 Task: Add the overlap layout component in the site builder.
Action: Mouse moved to (882, 61)
Screenshot: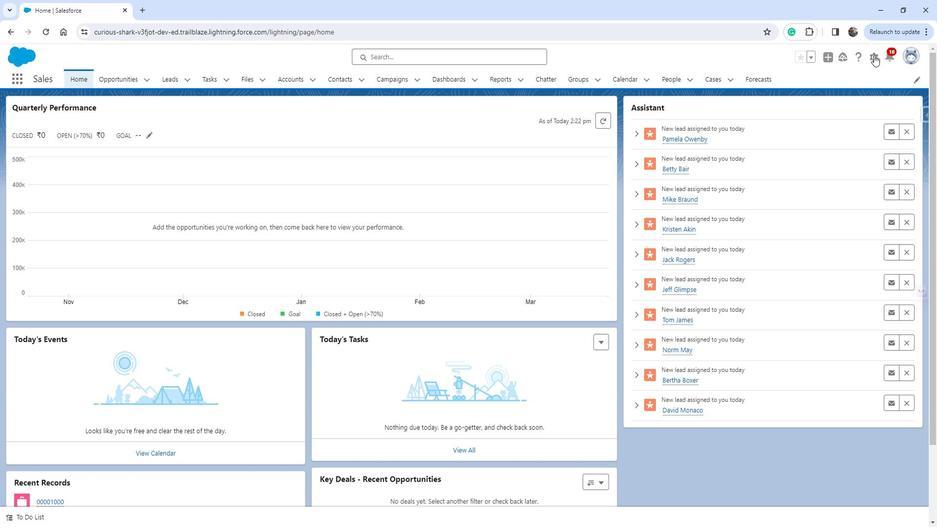 
Action: Mouse pressed left at (882, 61)
Screenshot: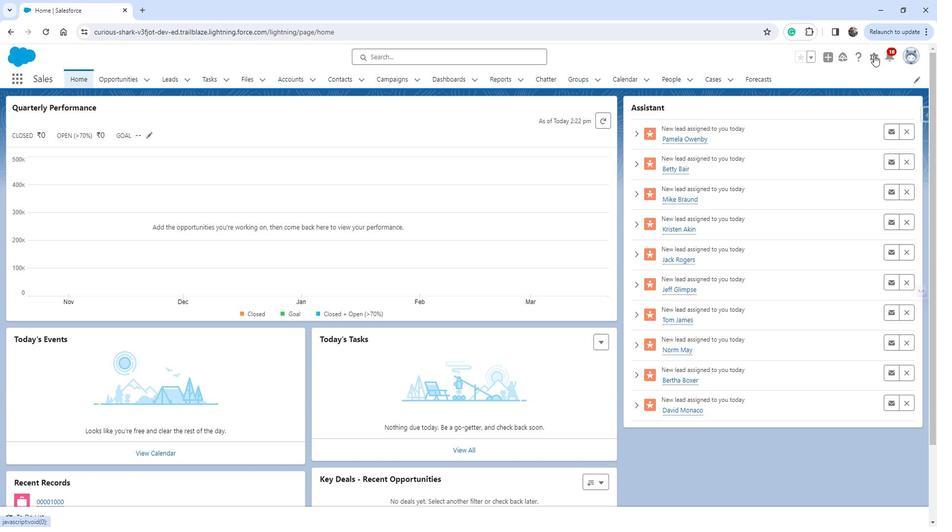 
Action: Mouse moved to (840, 89)
Screenshot: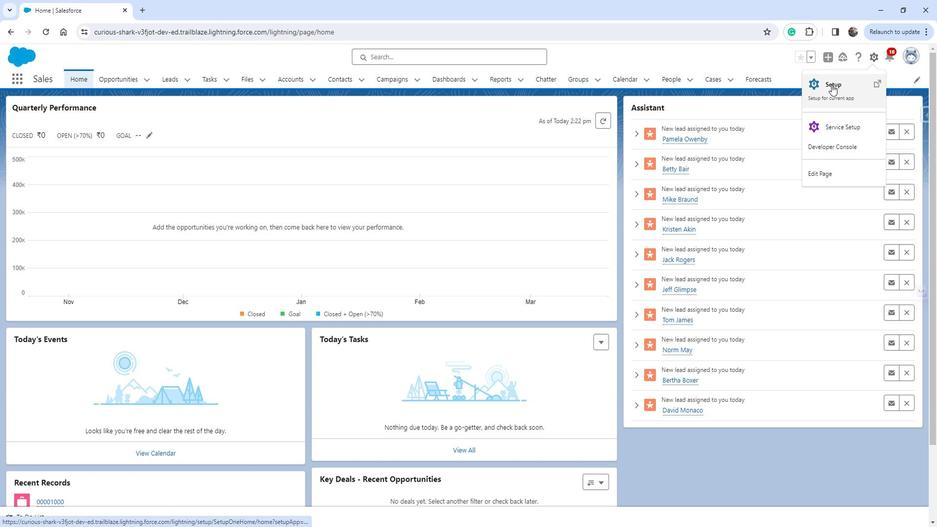 
Action: Mouse pressed left at (840, 89)
Screenshot: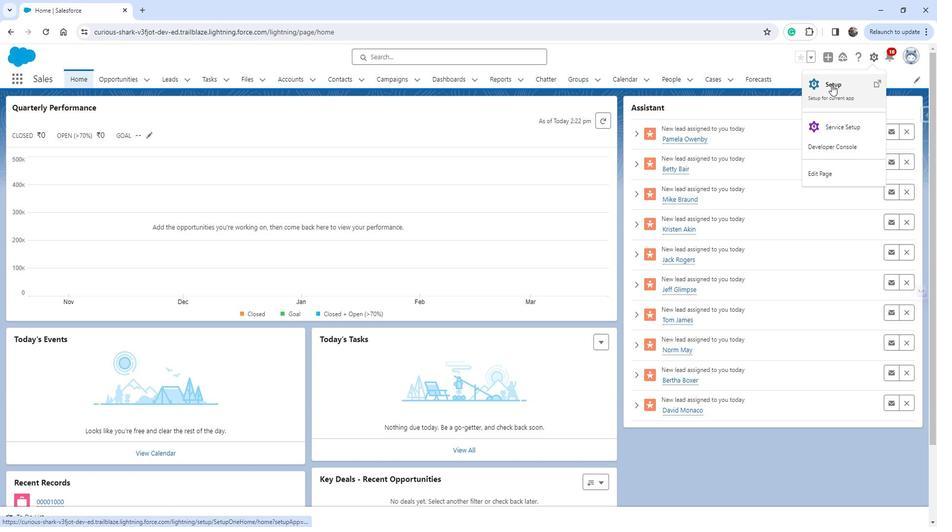 
Action: Mouse moved to (67, 246)
Screenshot: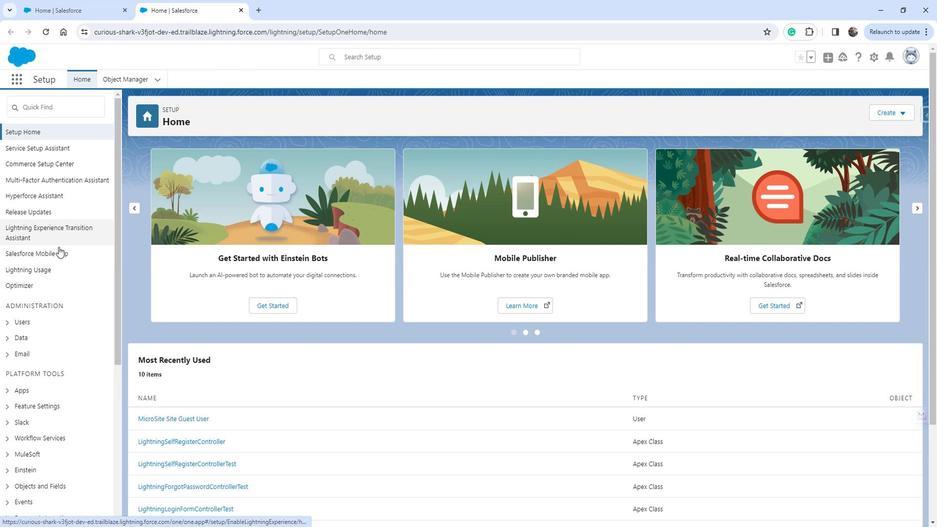 
Action: Mouse scrolled (67, 245) with delta (0, 0)
Screenshot: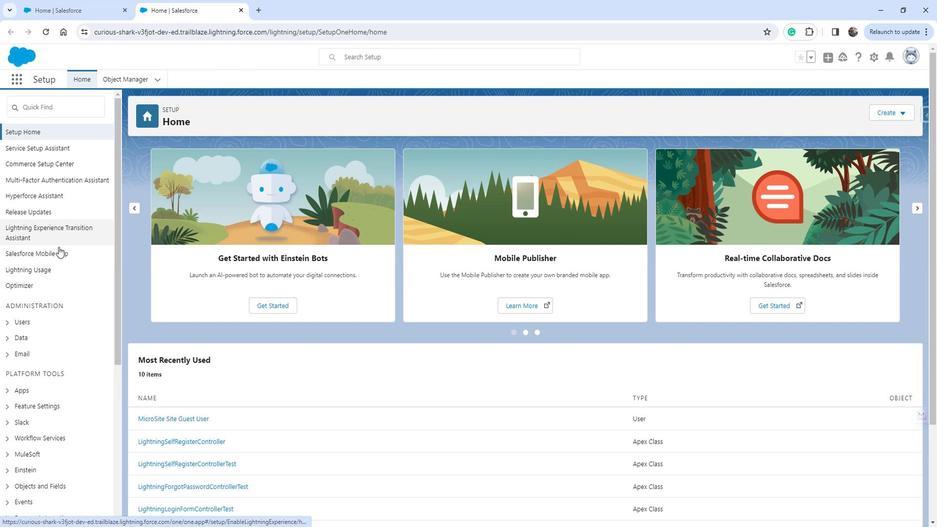 
Action: Mouse moved to (66, 247)
Screenshot: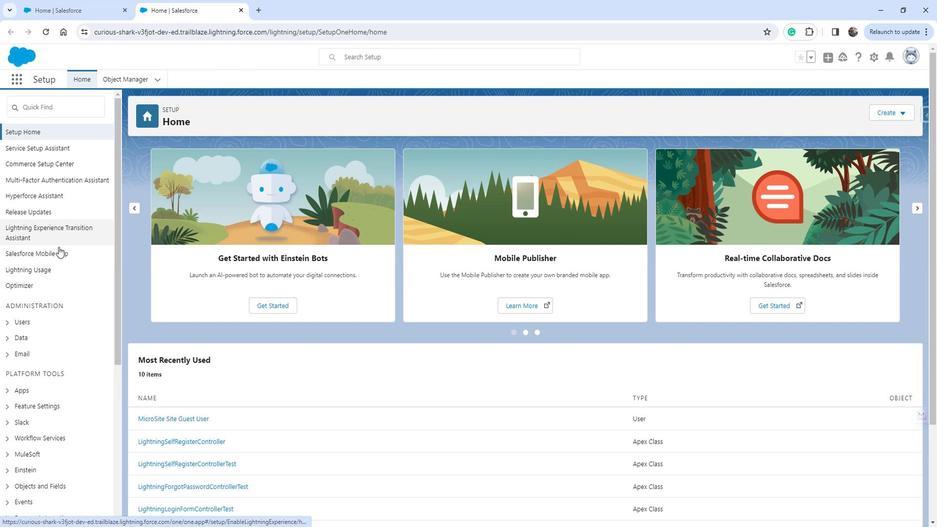 
Action: Mouse scrolled (66, 247) with delta (0, 0)
Screenshot: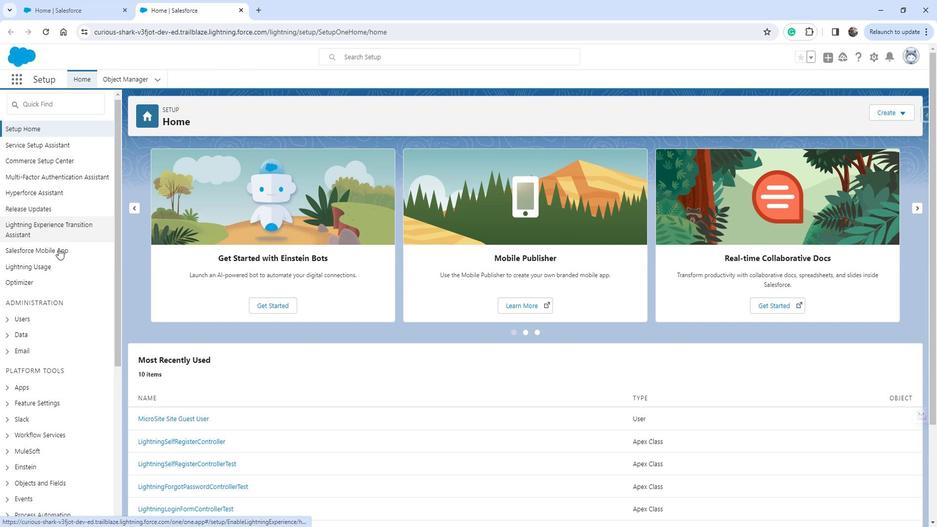 
Action: Mouse scrolled (66, 247) with delta (0, 0)
Screenshot: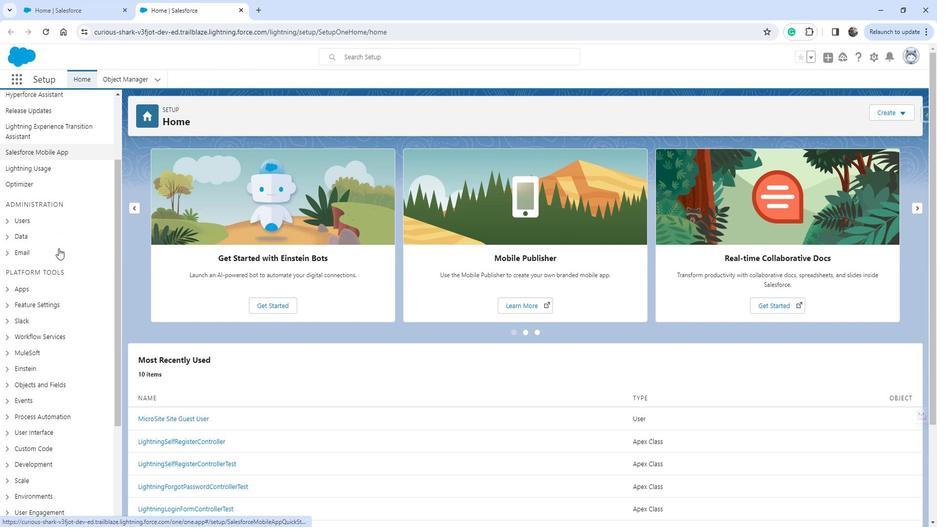 
Action: Mouse moved to (12, 253)
Screenshot: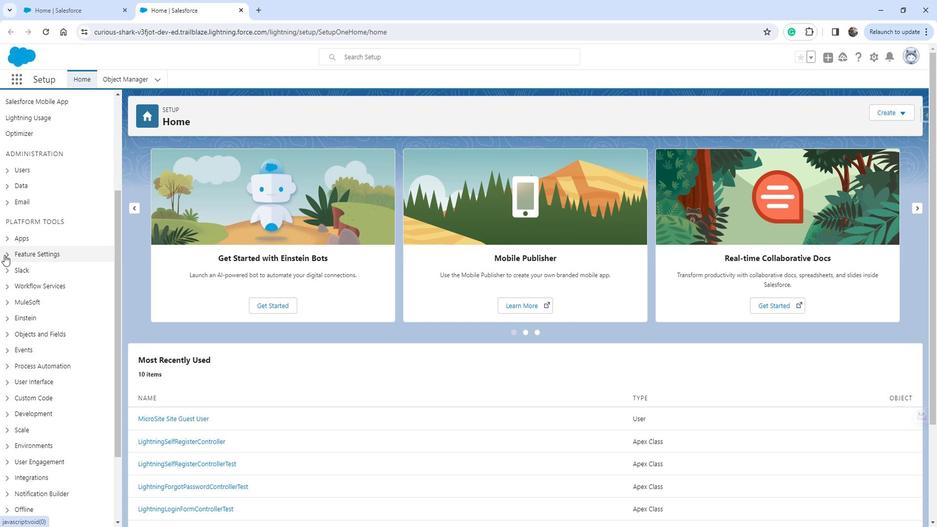 
Action: Mouse pressed left at (12, 253)
Screenshot: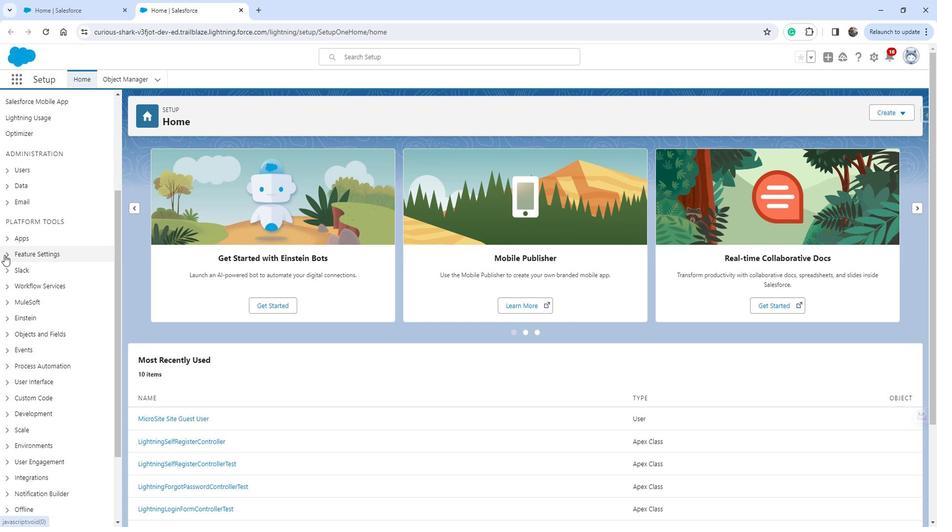 
Action: Mouse moved to (42, 271)
Screenshot: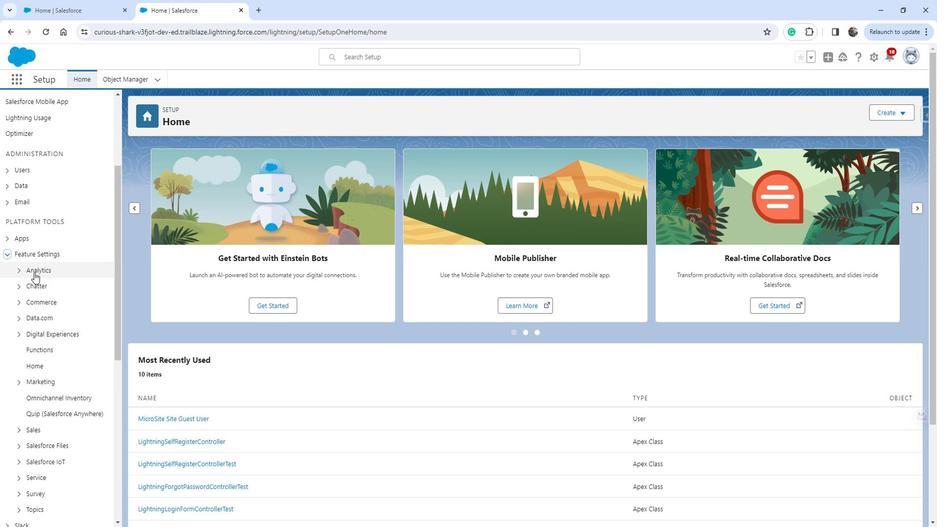 
Action: Mouse scrolled (42, 270) with delta (0, 0)
Screenshot: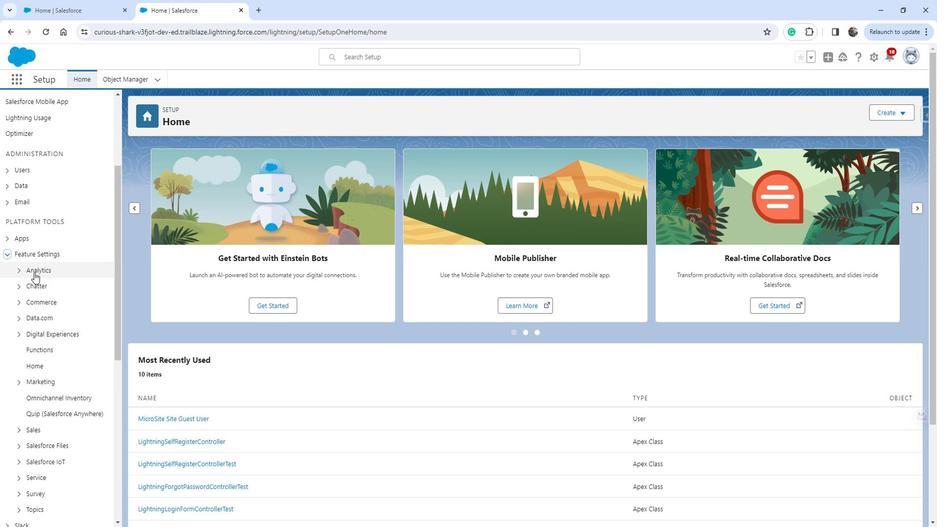 
Action: Mouse moved to (42, 271)
Screenshot: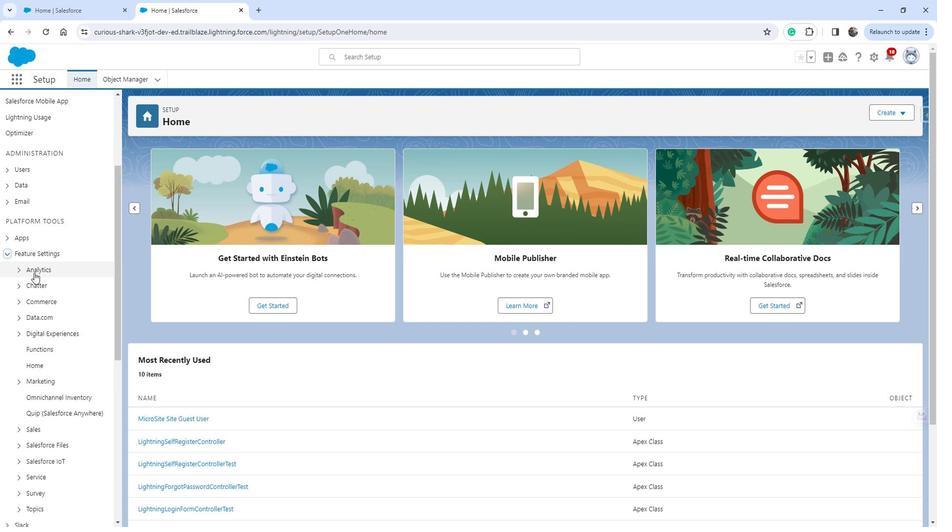 
Action: Mouse scrolled (42, 271) with delta (0, 0)
Screenshot: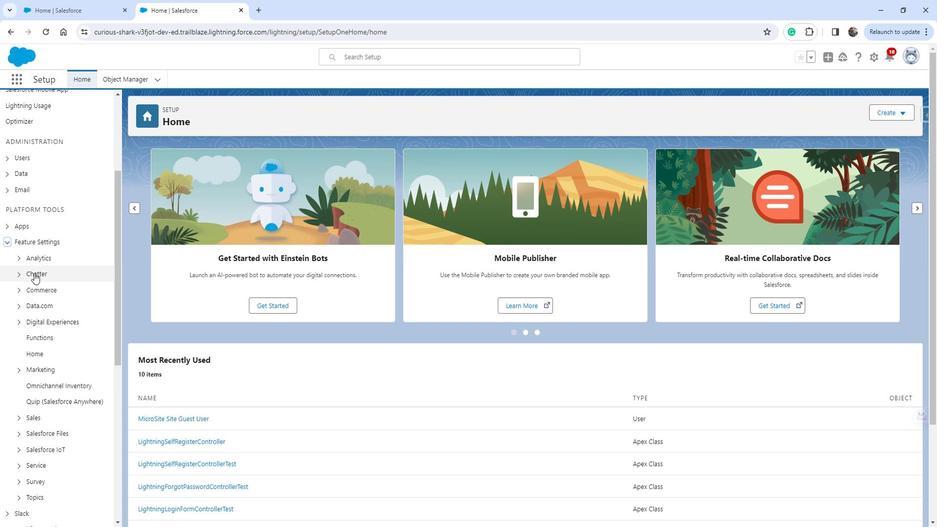 
Action: Mouse moved to (68, 231)
Screenshot: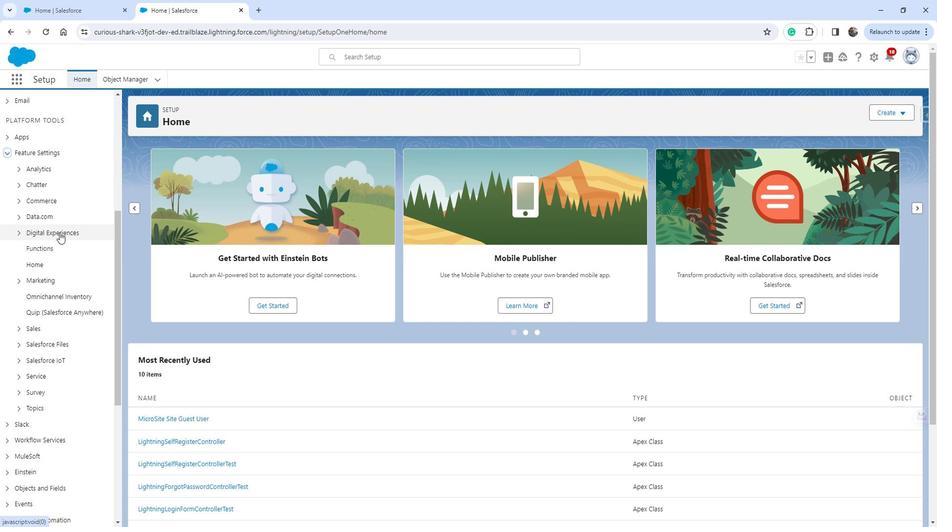 
Action: Mouse pressed left at (68, 231)
Screenshot: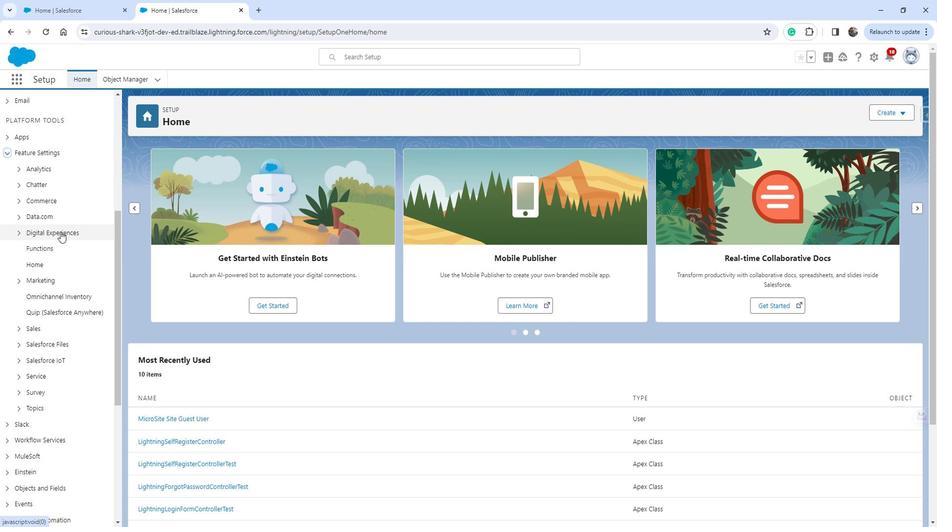 
Action: Mouse moved to (61, 246)
Screenshot: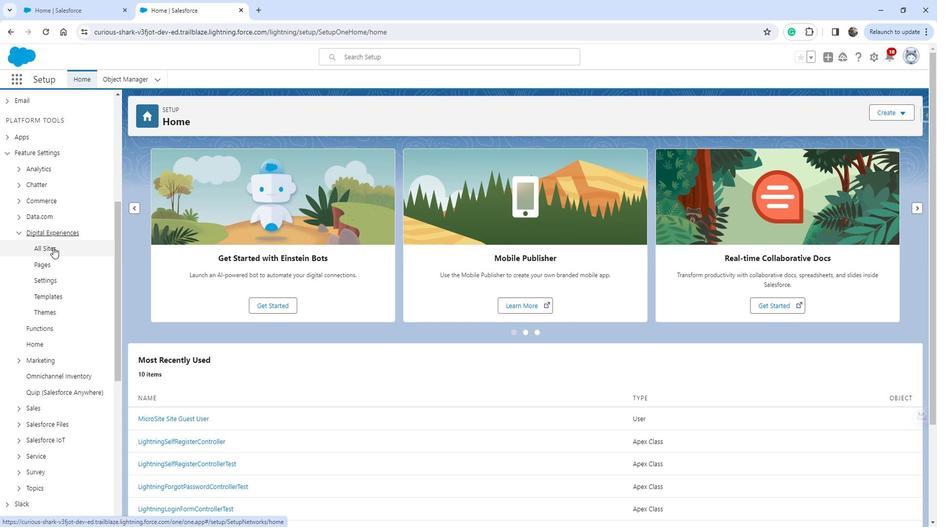 
Action: Mouse pressed left at (61, 246)
Screenshot: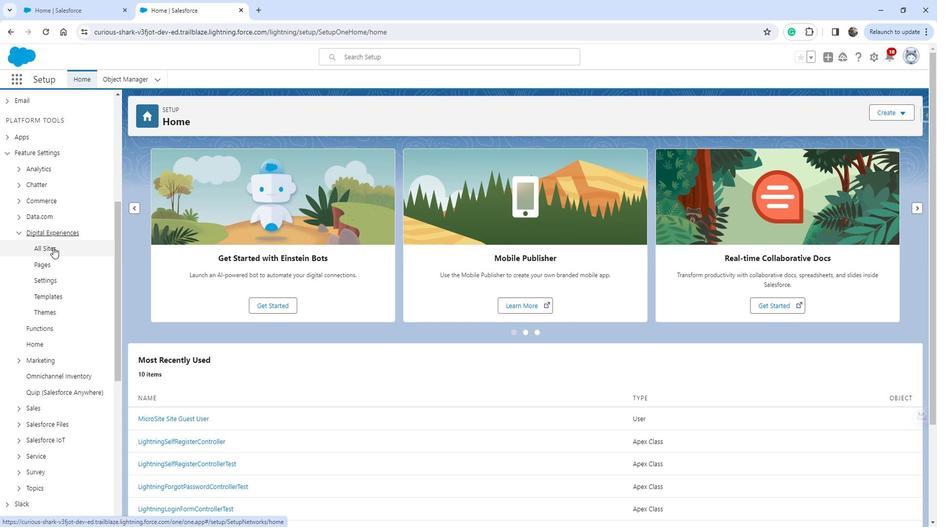
Action: Mouse moved to (159, 233)
Screenshot: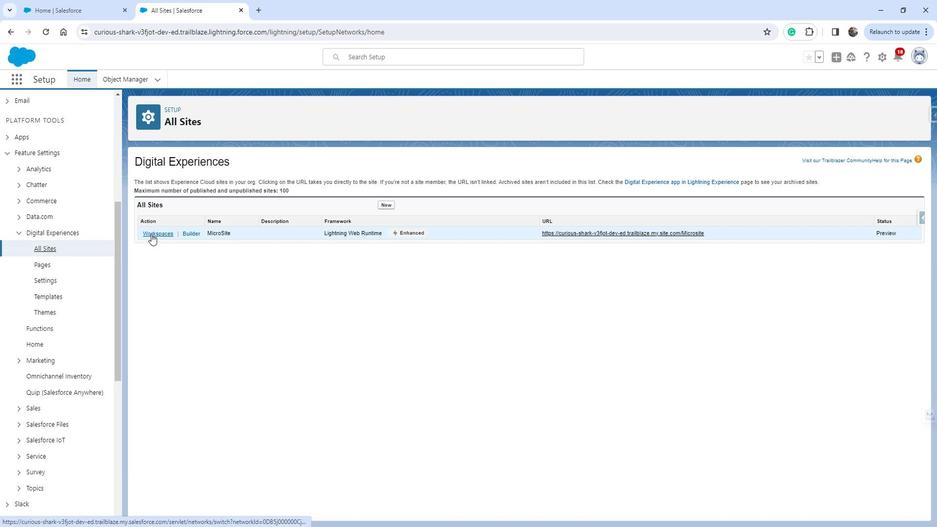 
Action: Mouse pressed left at (159, 233)
Screenshot: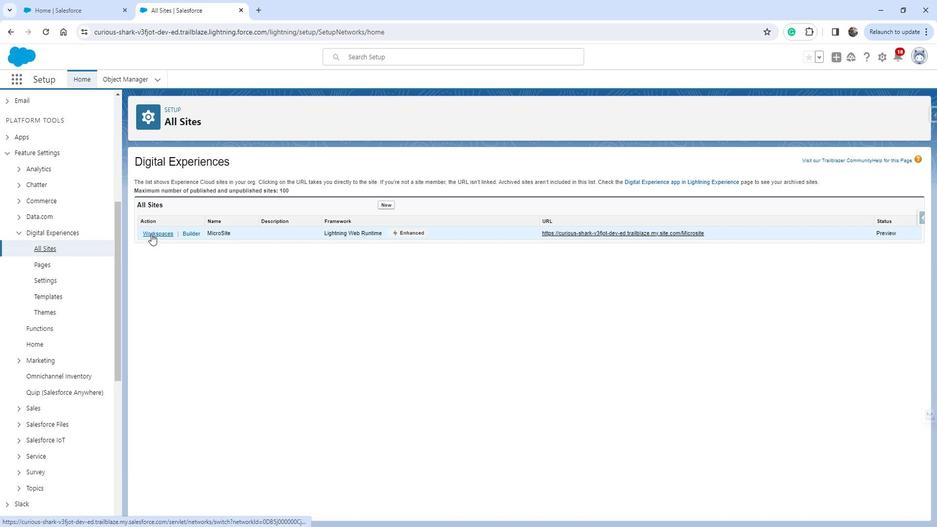 
Action: Mouse moved to (141, 252)
Screenshot: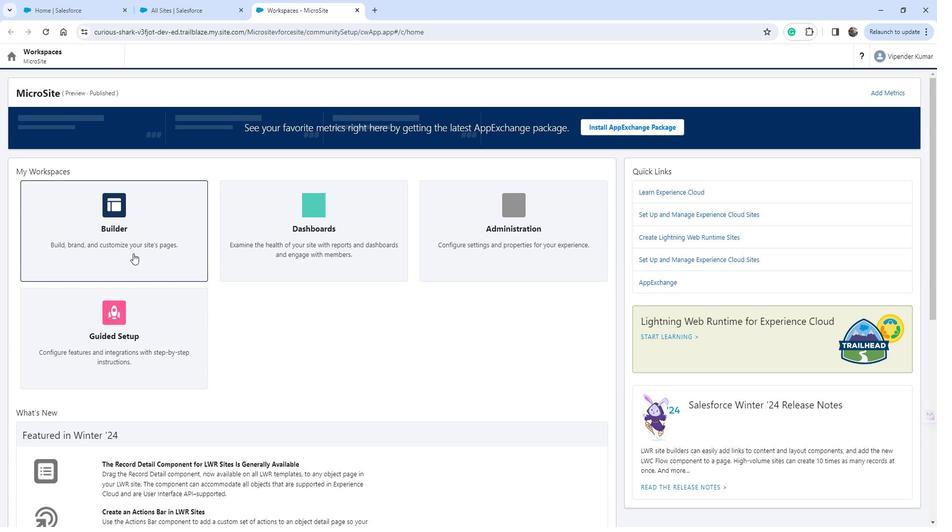 
Action: Mouse pressed left at (141, 252)
Screenshot: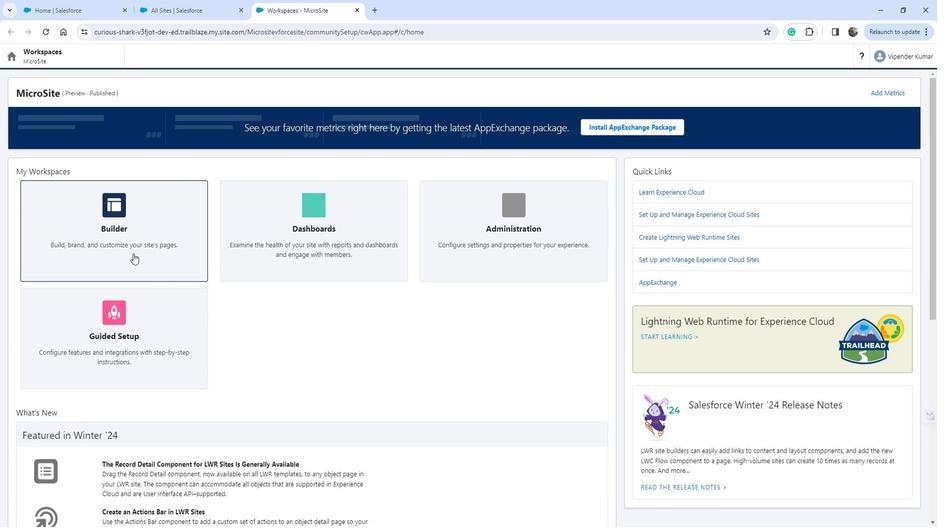 
Action: Mouse moved to (24, 99)
Screenshot: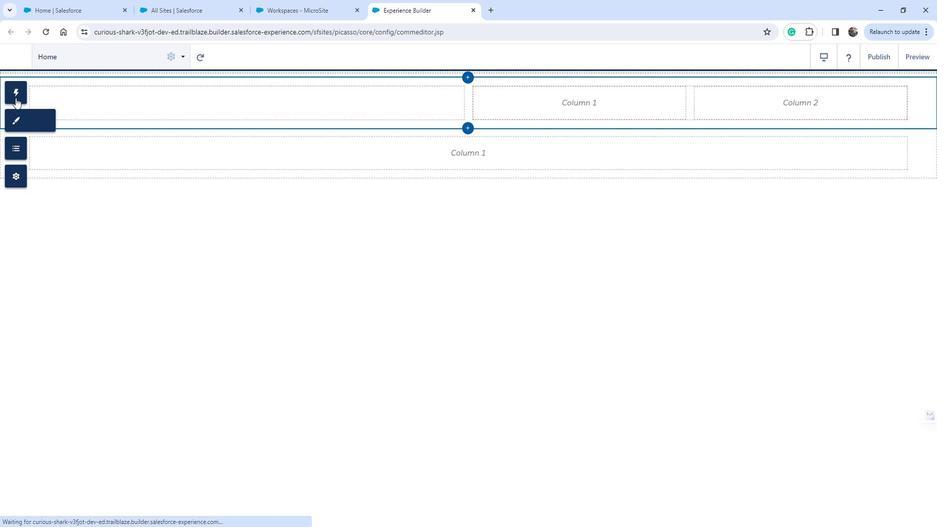 
Action: Mouse pressed left at (24, 99)
Screenshot: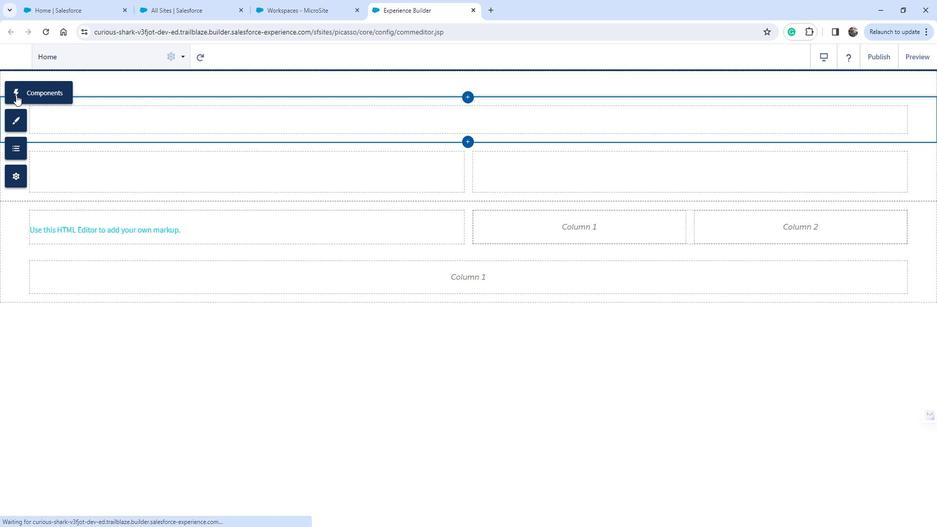 
Action: Mouse moved to (97, 235)
Screenshot: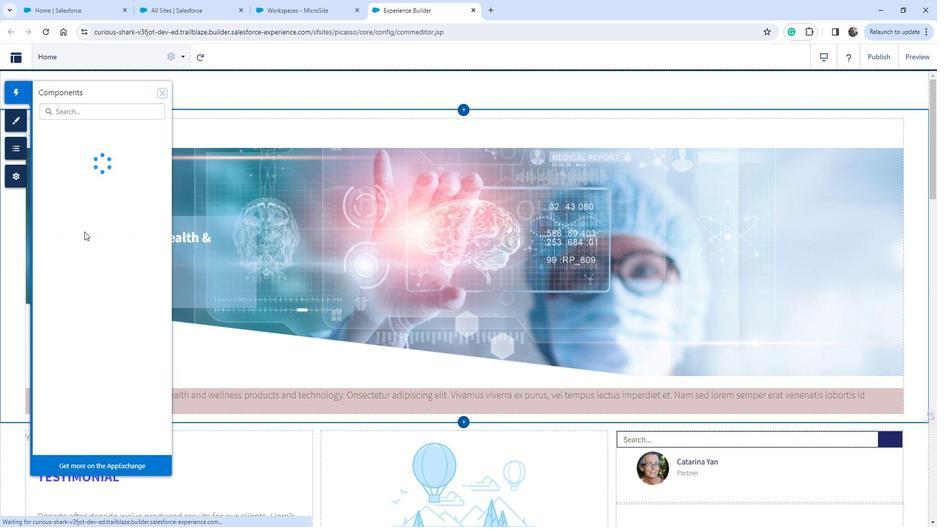 
Action: Mouse scrolled (97, 234) with delta (0, 0)
Screenshot: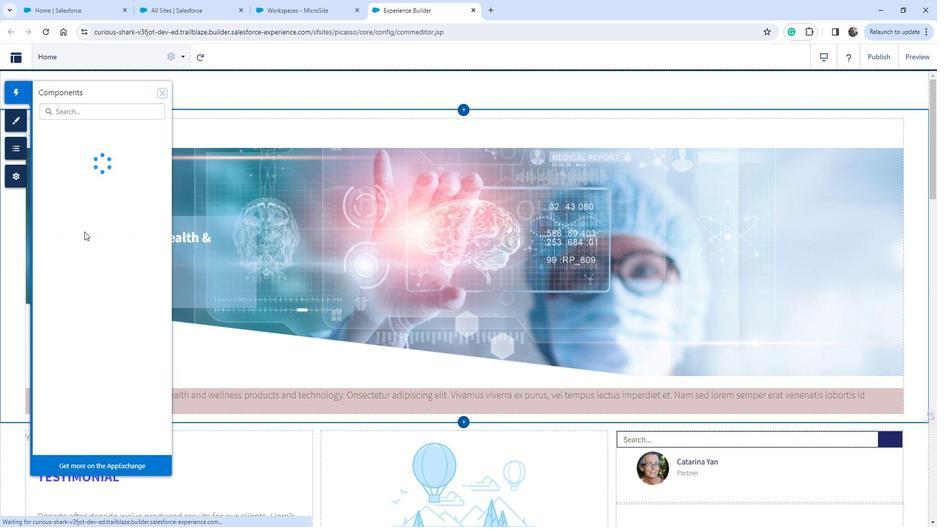 
Action: Mouse moved to (106, 242)
Screenshot: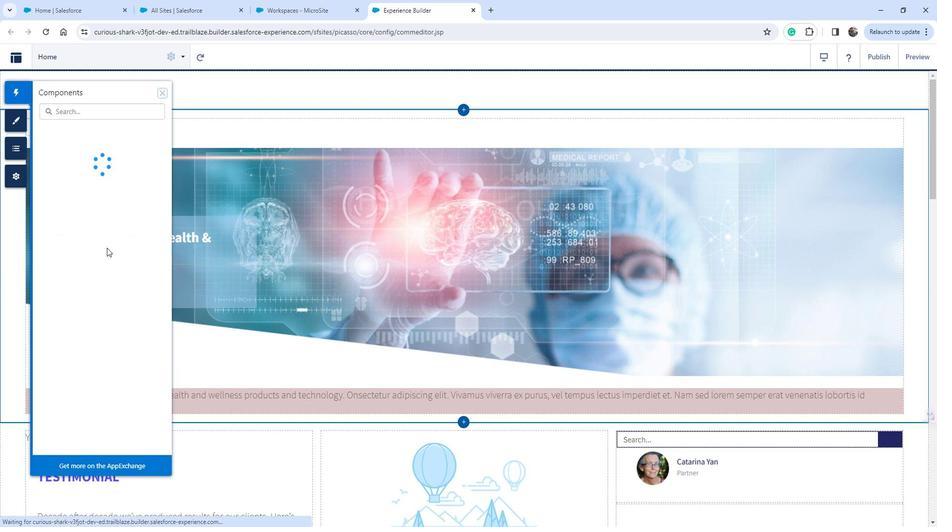 
Action: Mouse scrolled (106, 242) with delta (0, 0)
Screenshot: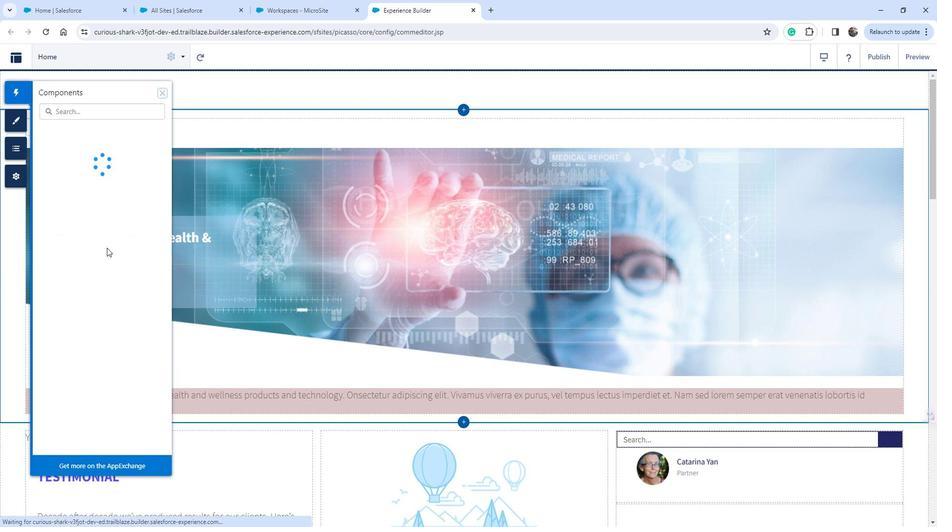 
Action: Mouse moved to (115, 247)
Screenshot: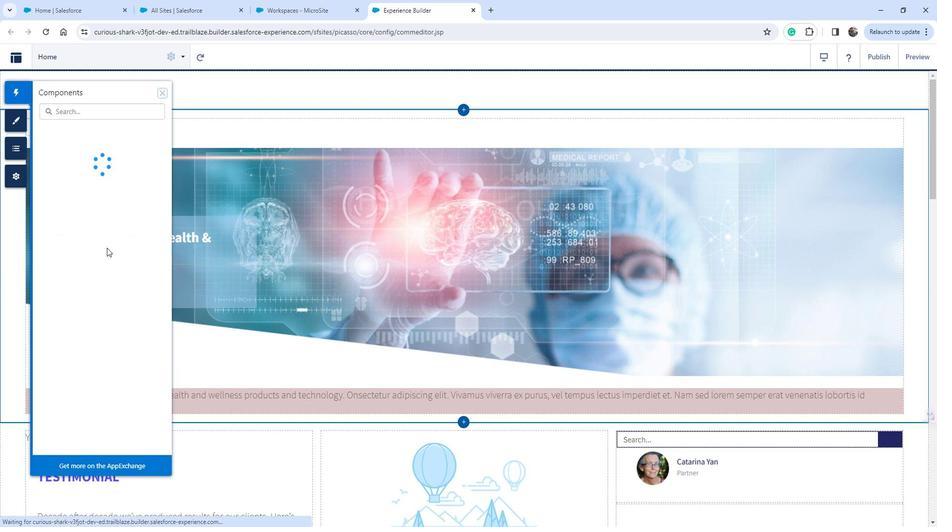 
Action: Mouse scrolled (115, 247) with delta (0, 0)
Screenshot: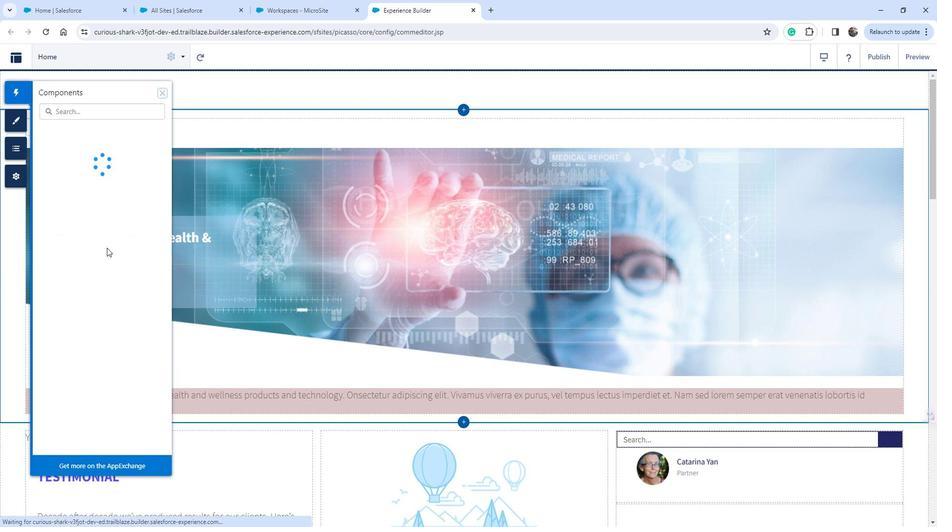 
Action: Mouse moved to (125, 253)
Screenshot: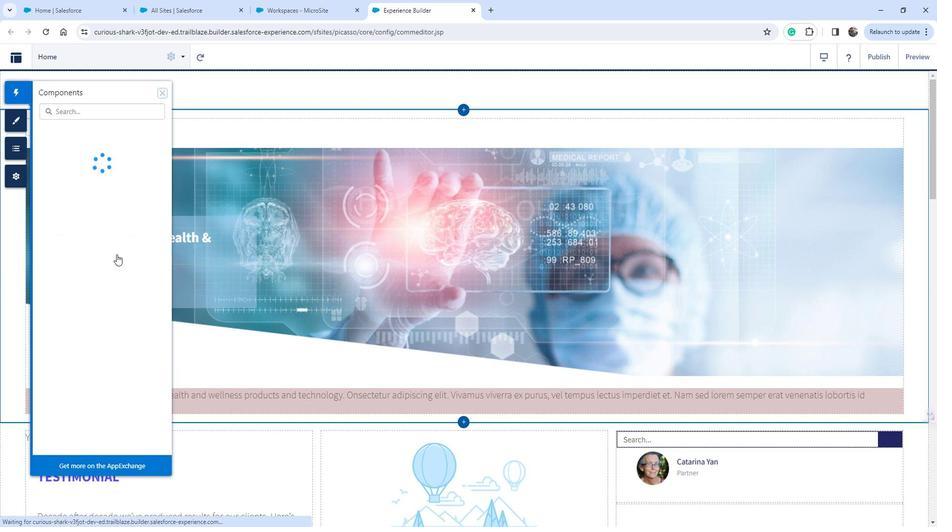 
Action: Mouse scrolled (125, 252) with delta (0, 0)
Screenshot: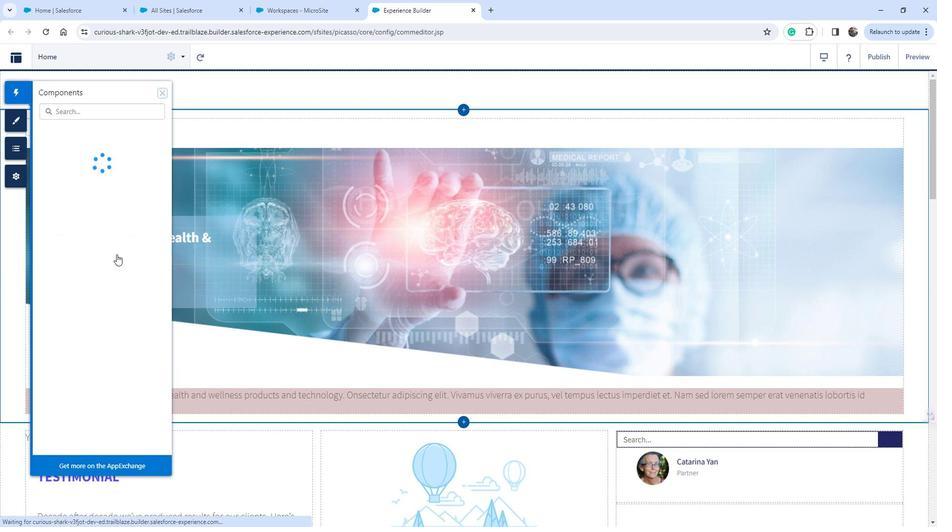
Action: Mouse moved to (264, 325)
Screenshot: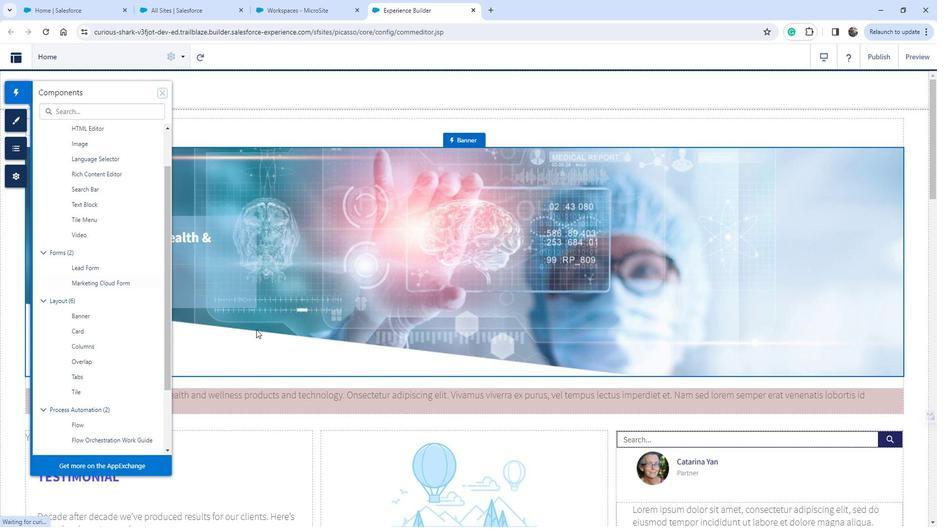 
Action: Mouse scrolled (264, 325) with delta (0, 0)
Screenshot: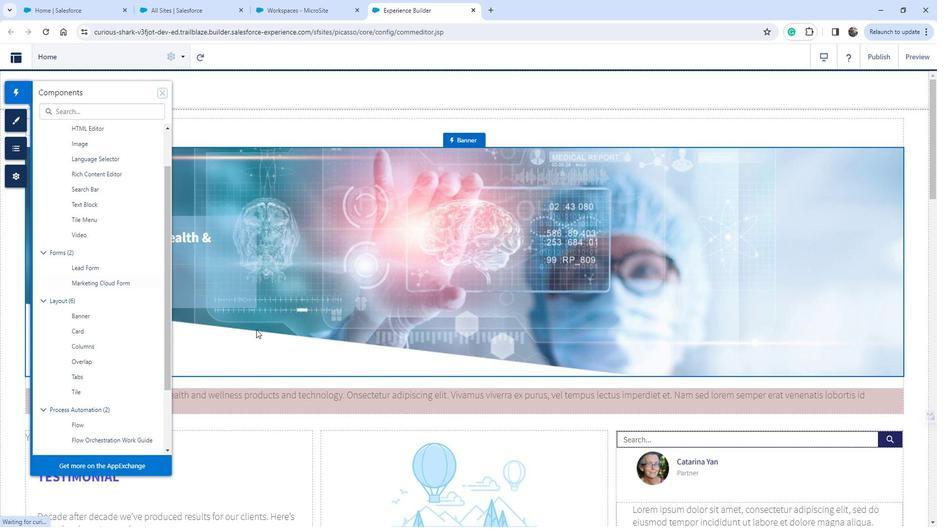 
Action: Mouse moved to (261, 327)
Screenshot: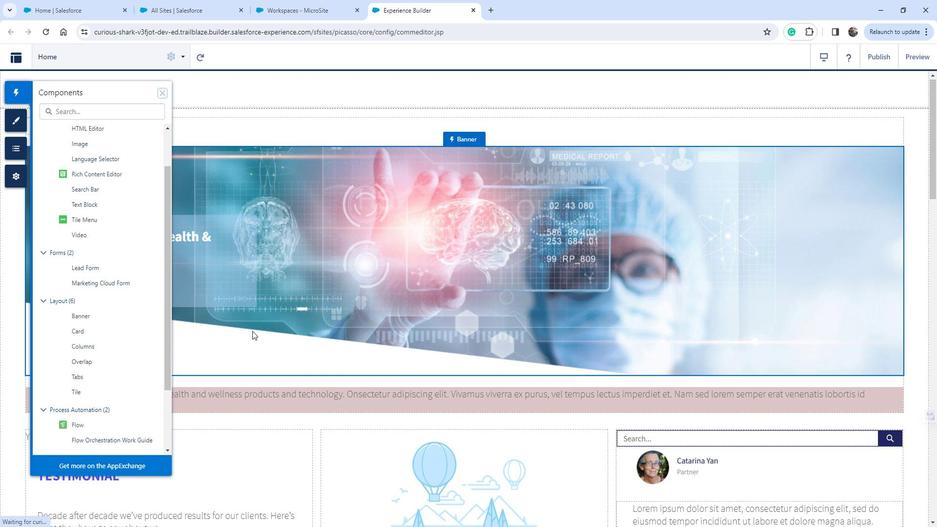 
Action: Mouse scrolled (261, 326) with delta (0, 0)
Screenshot: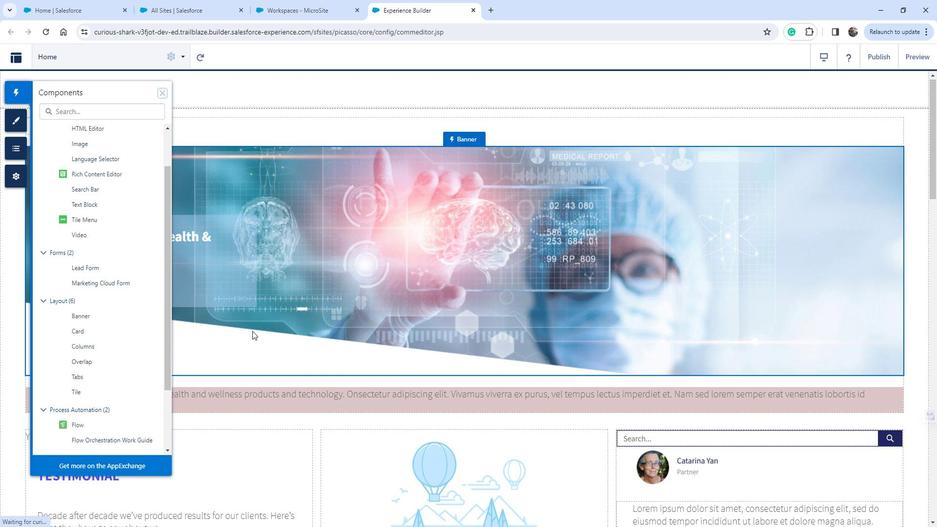 
Action: Mouse moved to (260, 327)
Screenshot: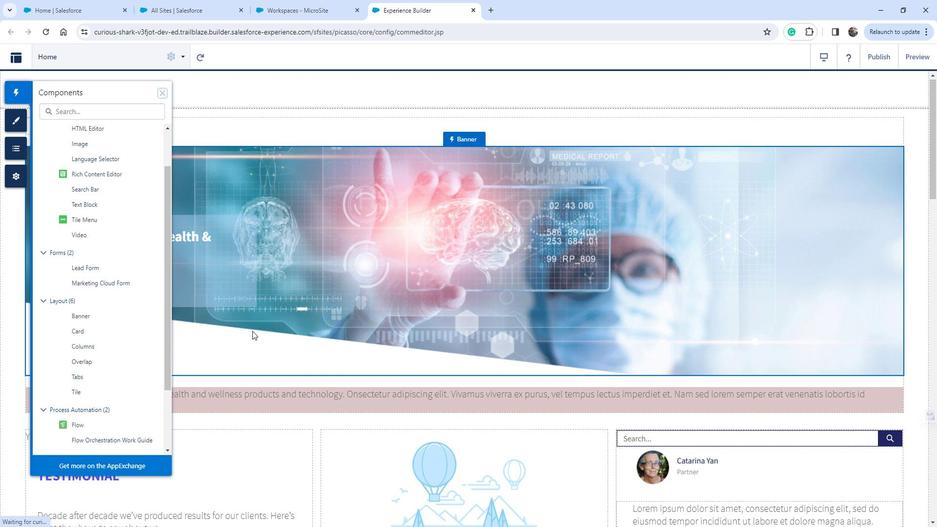 
Action: Mouse scrolled (260, 326) with delta (0, 0)
Screenshot: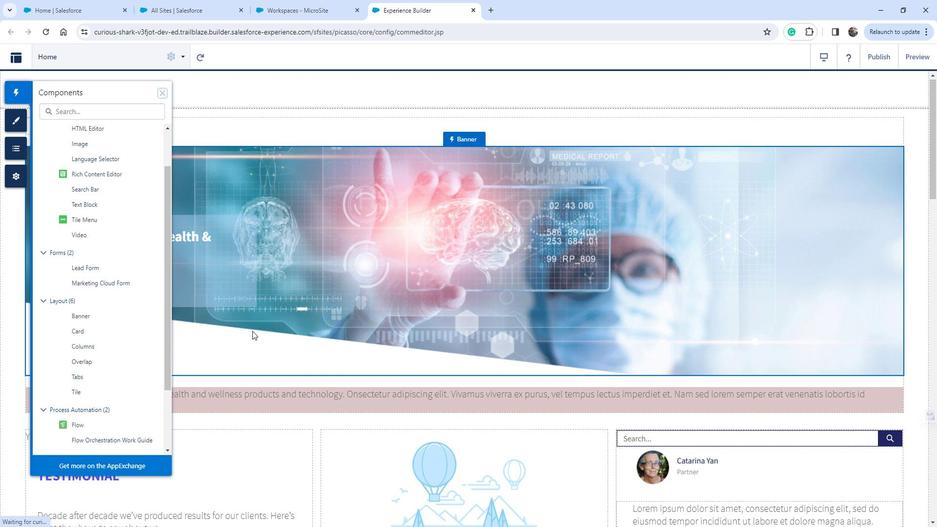 
Action: Mouse scrolled (260, 326) with delta (0, 0)
Screenshot: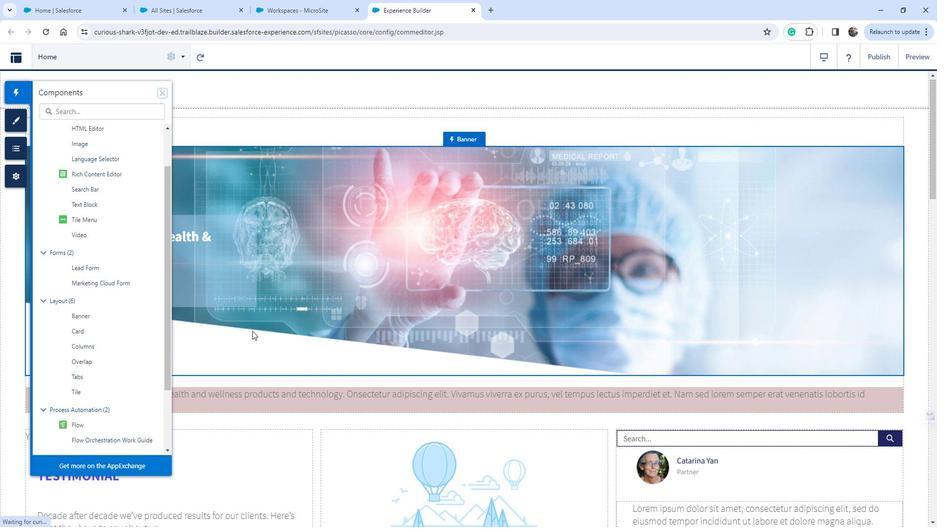 
Action: Mouse scrolled (260, 326) with delta (0, 0)
Screenshot: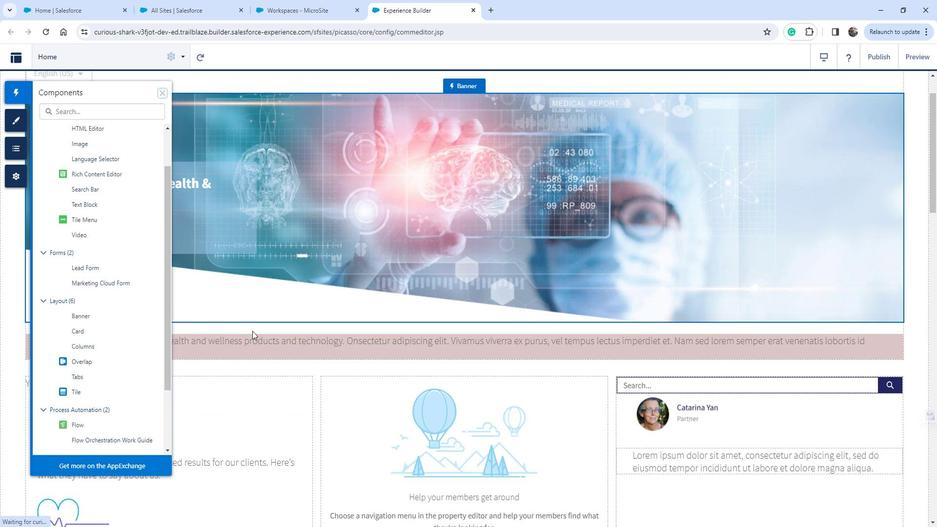 
Action: Mouse scrolled (260, 326) with delta (0, 0)
Screenshot: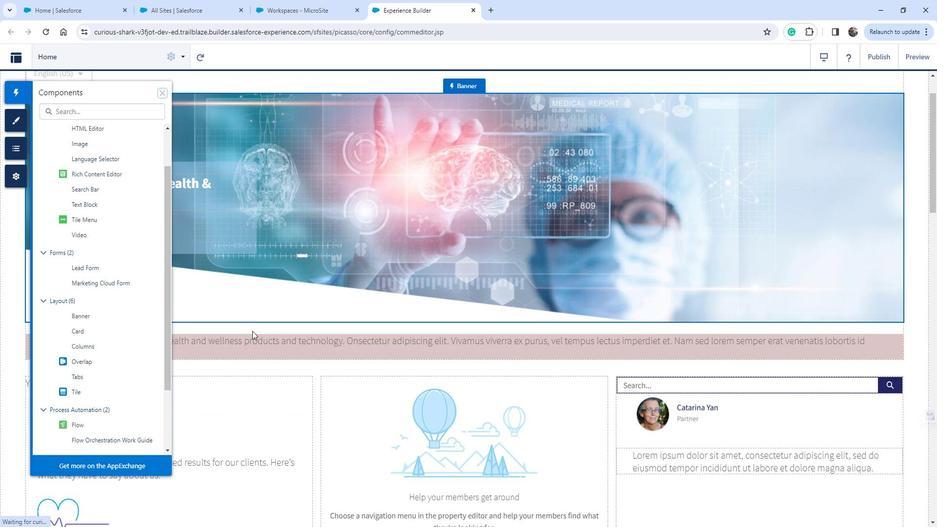 
Action: Mouse moved to (242, 345)
Screenshot: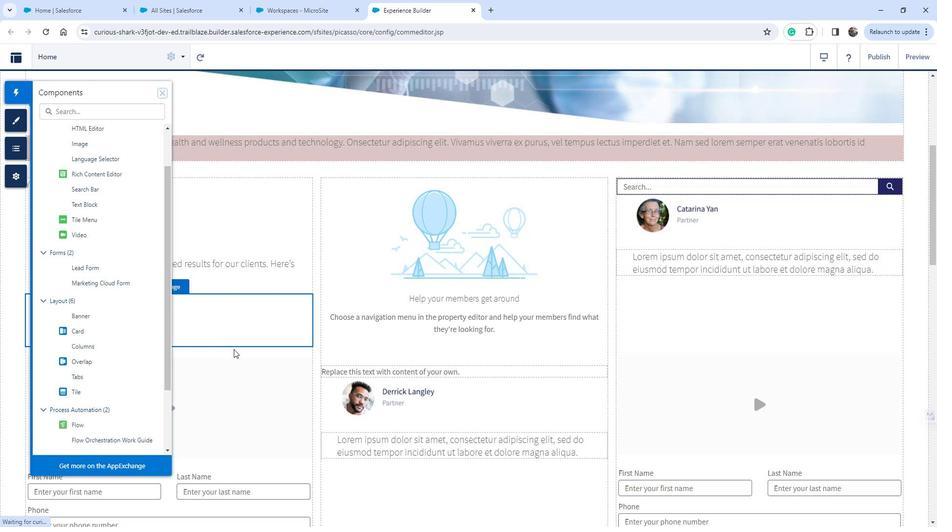 
Action: Mouse scrolled (242, 345) with delta (0, 0)
Screenshot: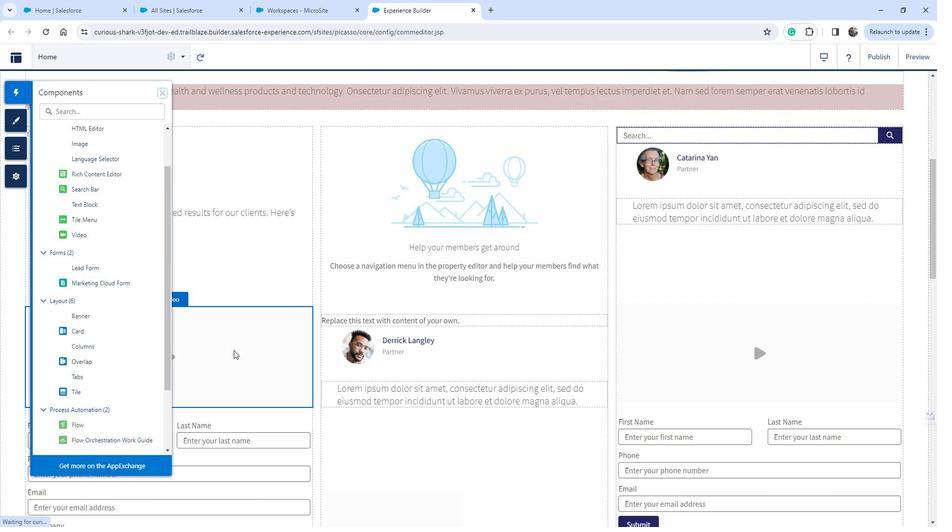 
Action: Mouse scrolled (242, 345) with delta (0, 0)
Screenshot: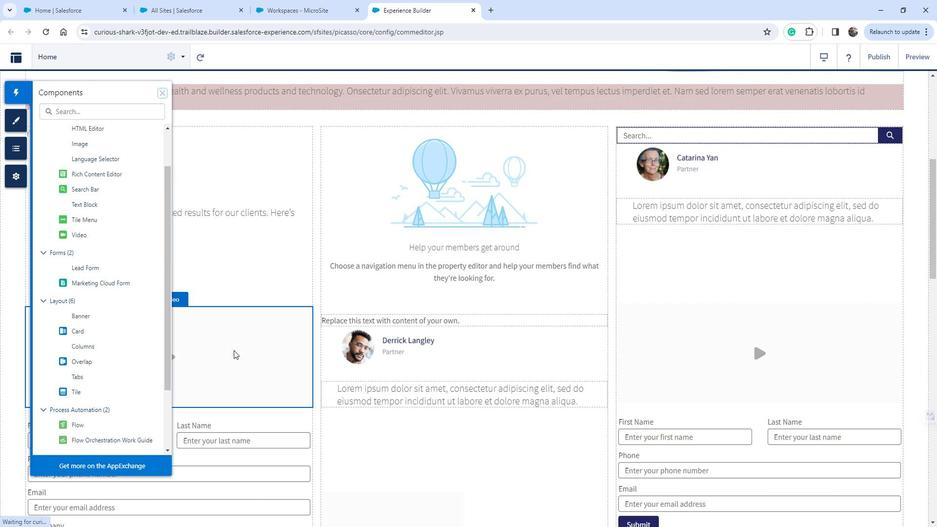
Action: Mouse scrolled (242, 345) with delta (0, 0)
Screenshot: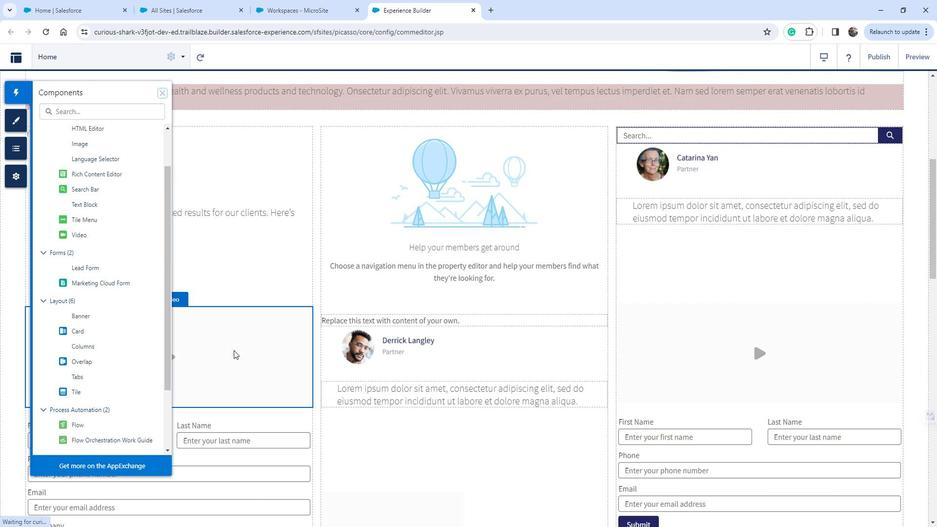
Action: Mouse scrolled (242, 345) with delta (0, 0)
Screenshot: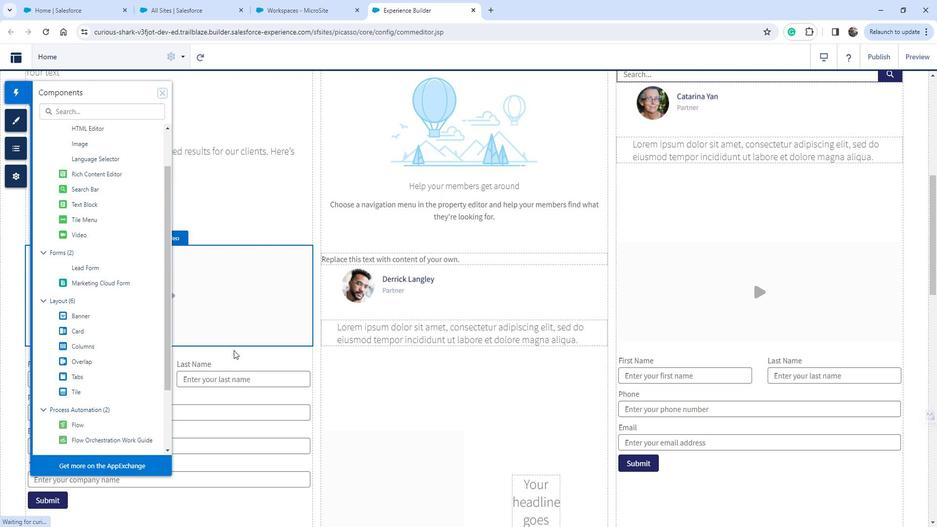 
Action: Mouse scrolled (242, 345) with delta (0, 0)
Screenshot: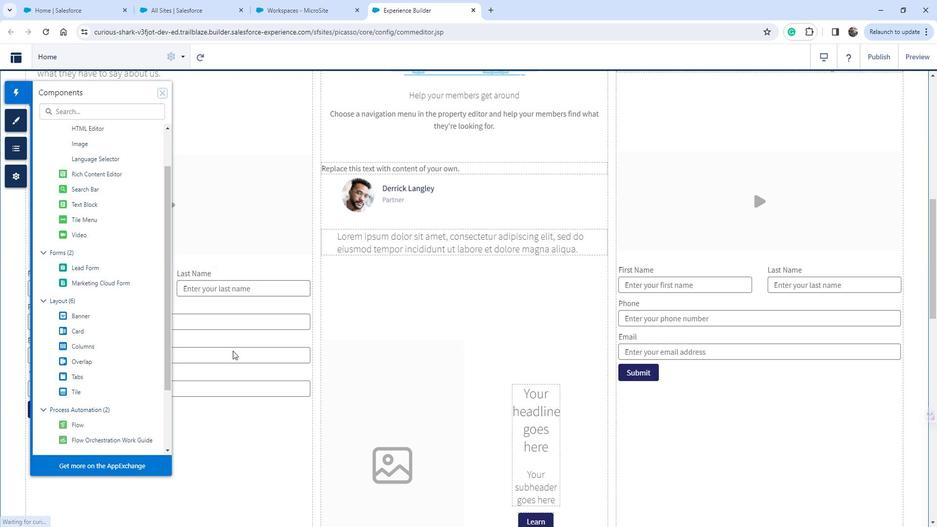 
Action: Mouse moved to (242, 345)
Screenshot: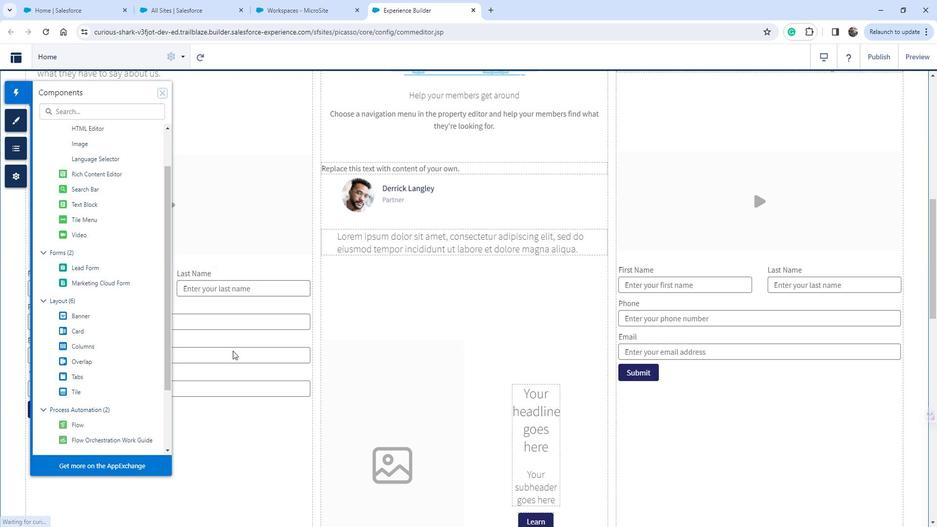 
Action: Mouse scrolled (242, 345) with delta (0, 0)
Screenshot: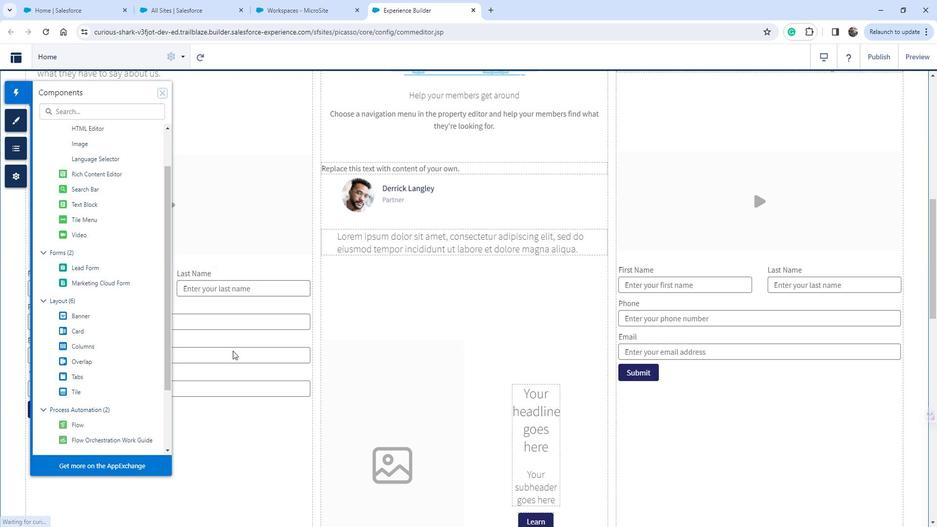 
Action: Mouse moved to (241, 346)
Screenshot: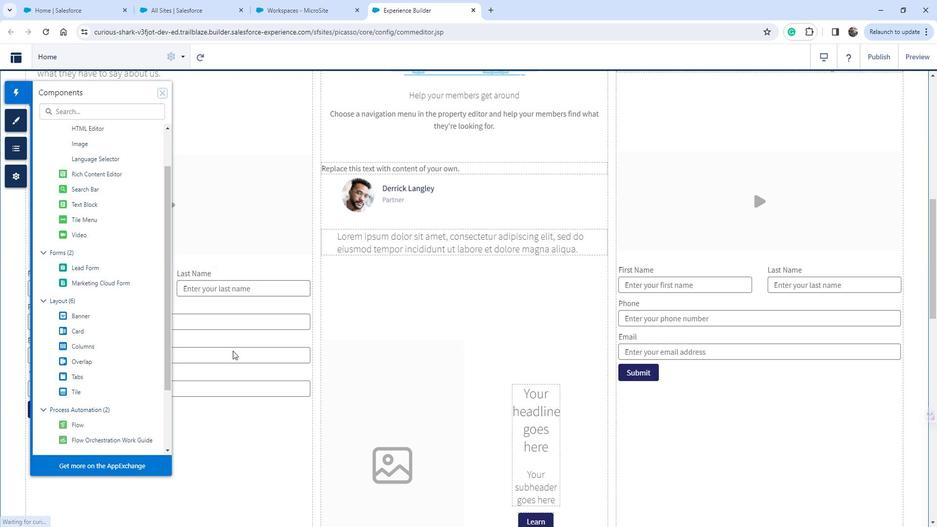 
Action: Mouse scrolled (241, 345) with delta (0, 0)
Screenshot: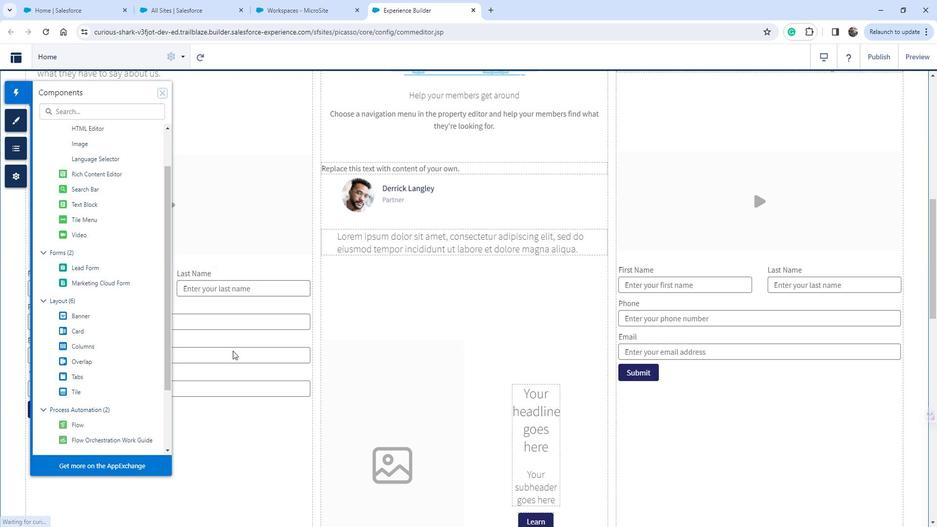 
Action: Mouse moved to (241, 346)
Screenshot: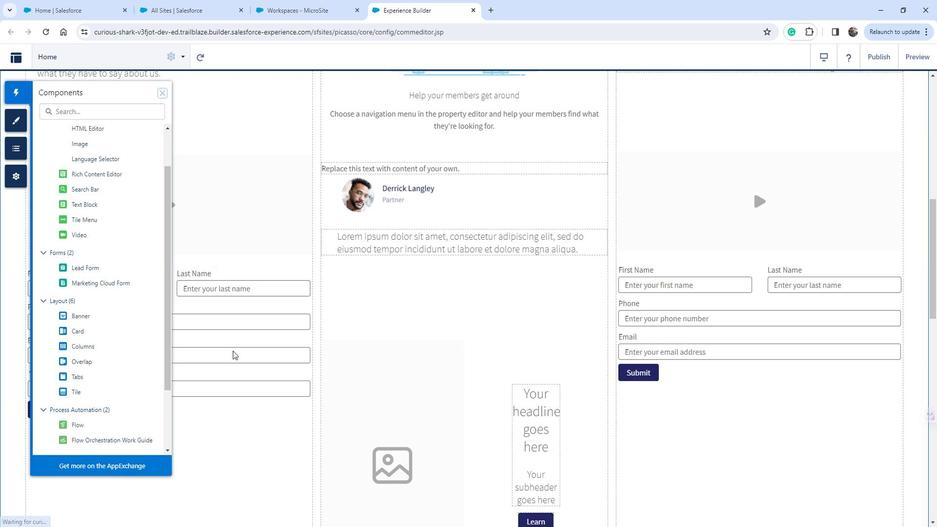 
Action: Mouse scrolled (241, 345) with delta (0, 0)
Screenshot: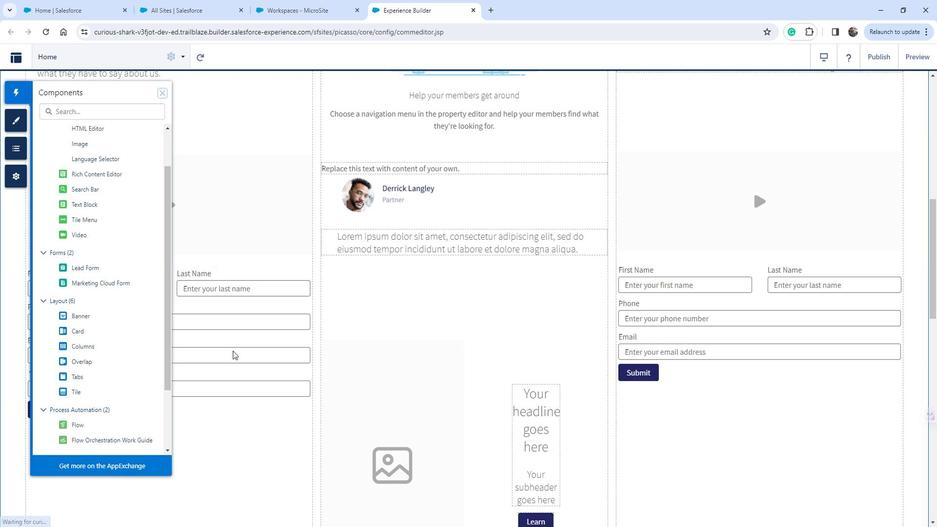 
Action: Mouse moved to (96, 358)
Screenshot: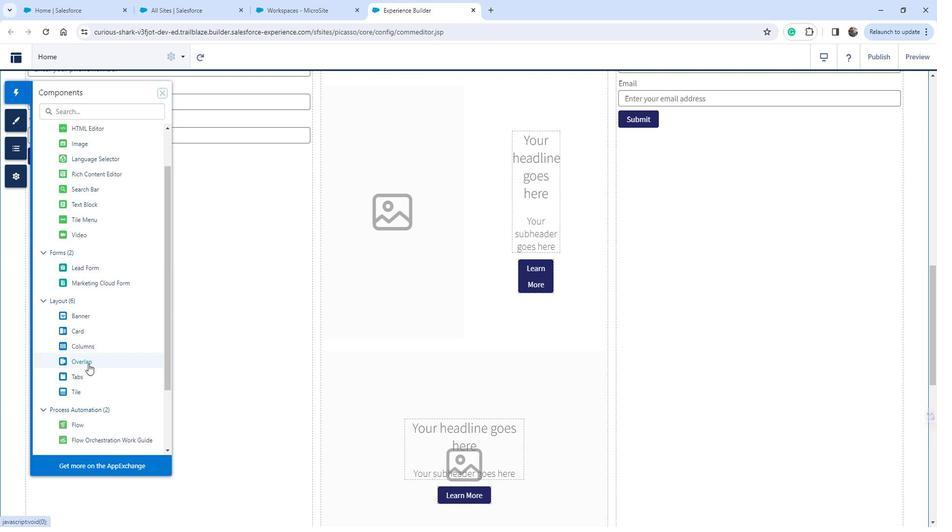 
Action: Mouse pressed left at (96, 358)
Screenshot: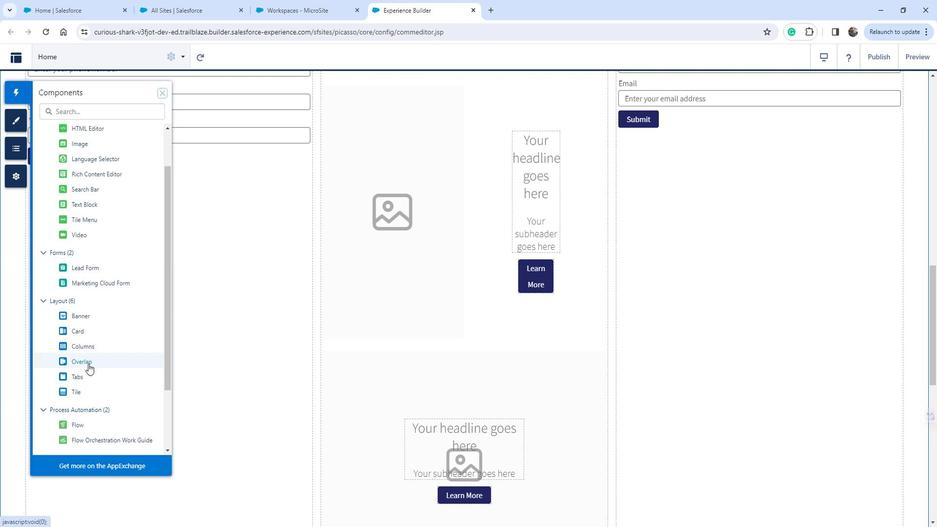 
Action: Mouse moved to (751, 256)
Screenshot: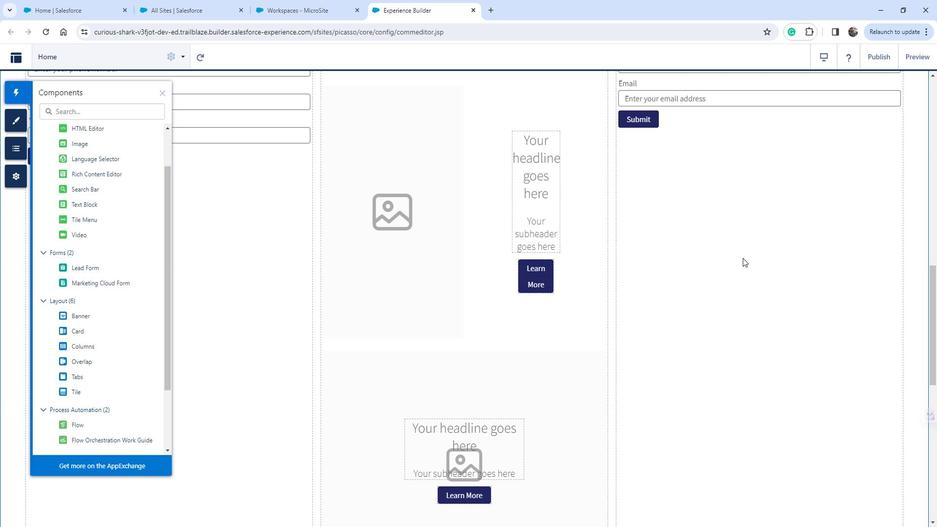 
